 Task: Set the "Gamma (Blue) correction" for panoramix to 1.10.
Action: Mouse moved to (130, 52)
Screenshot: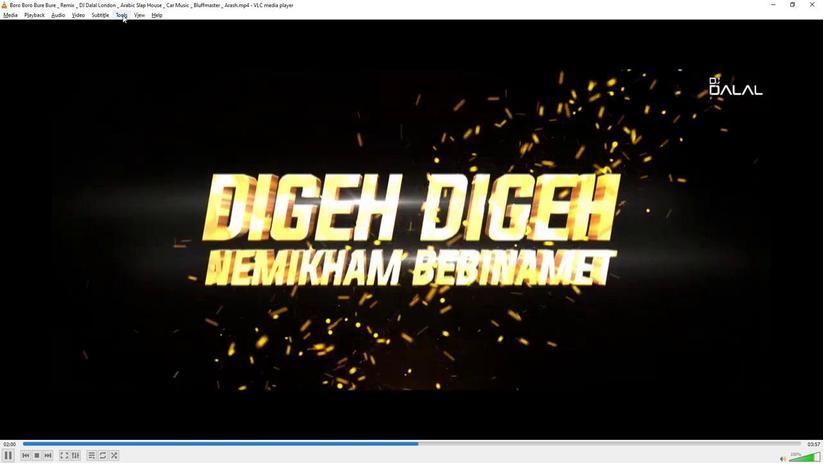 
Action: Mouse pressed left at (130, 52)
Screenshot: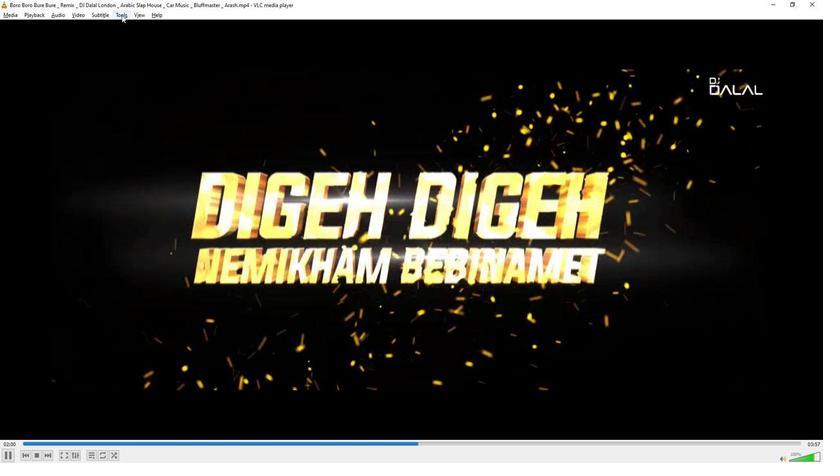 
Action: Mouse moved to (147, 141)
Screenshot: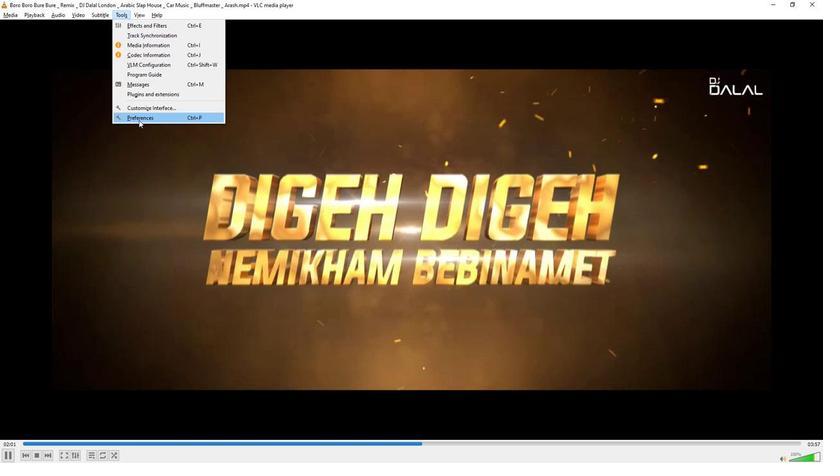 
Action: Mouse pressed left at (147, 141)
Screenshot: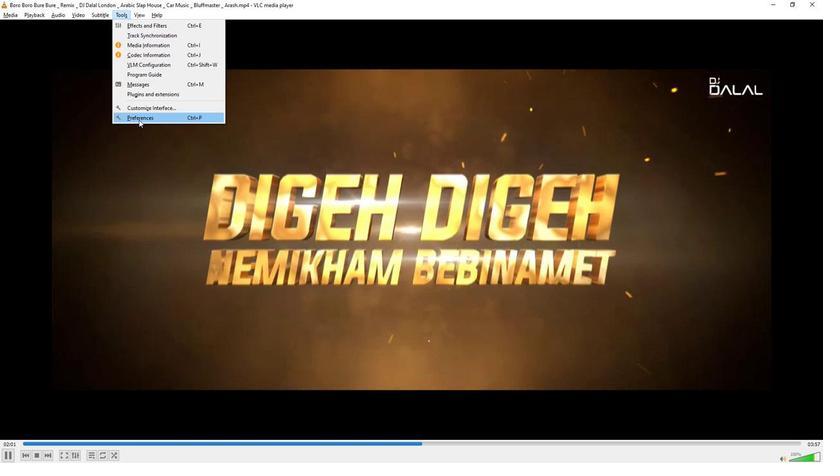 
Action: Mouse moved to (190, 351)
Screenshot: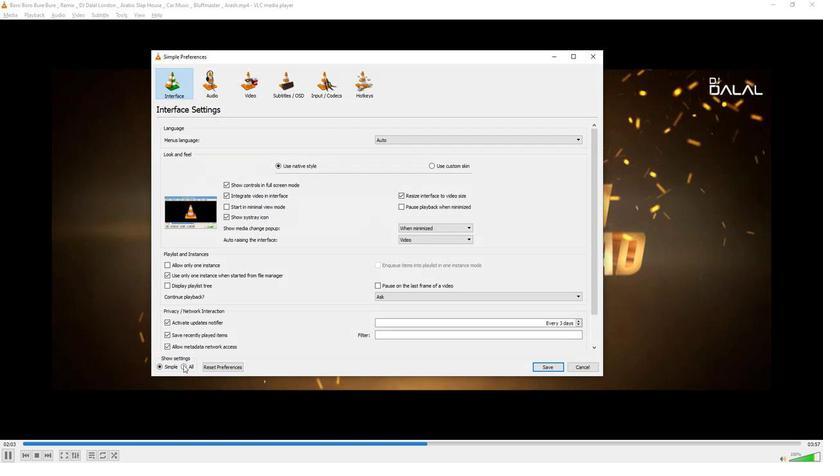
Action: Mouse pressed left at (190, 351)
Screenshot: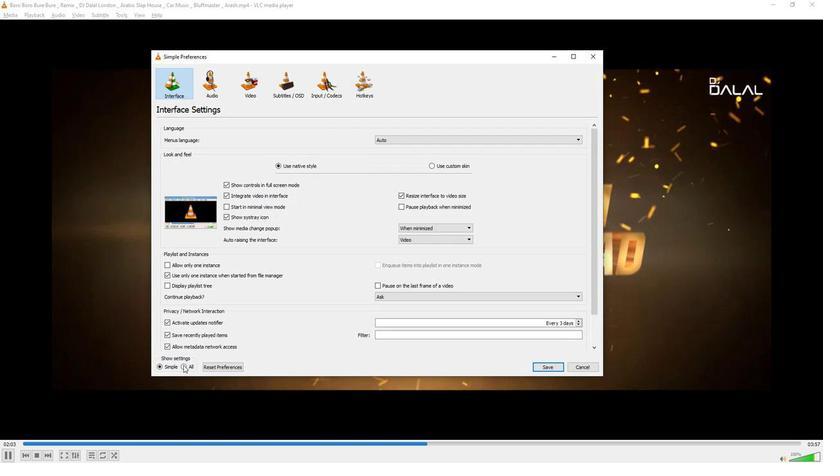 
Action: Mouse moved to (203, 295)
Screenshot: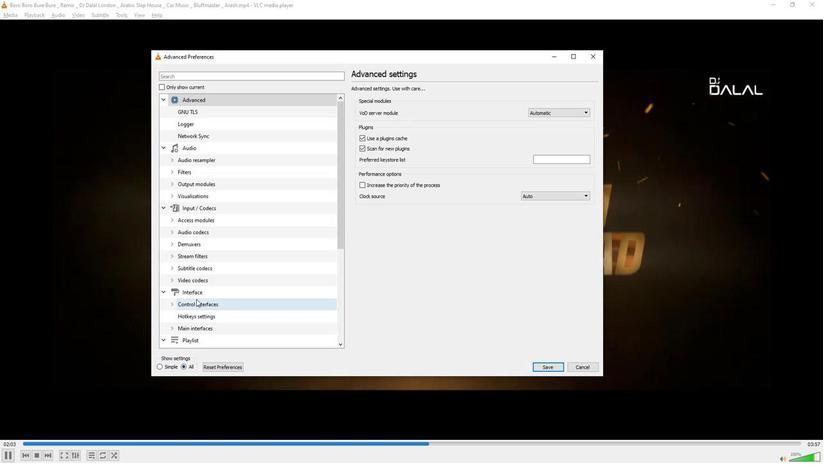 
Action: Mouse scrolled (203, 295) with delta (0, 0)
Screenshot: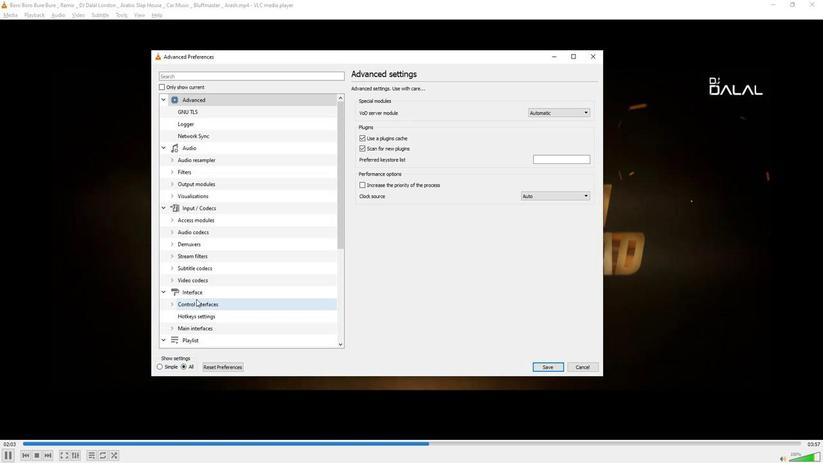 
Action: Mouse scrolled (203, 295) with delta (0, 0)
Screenshot: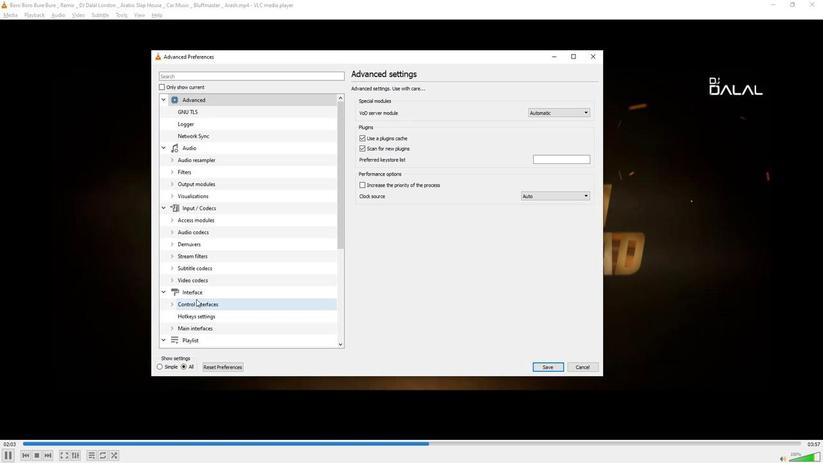 
Action: Mouse scrolled (203, 295) with delta (0, 0)
Screenshot: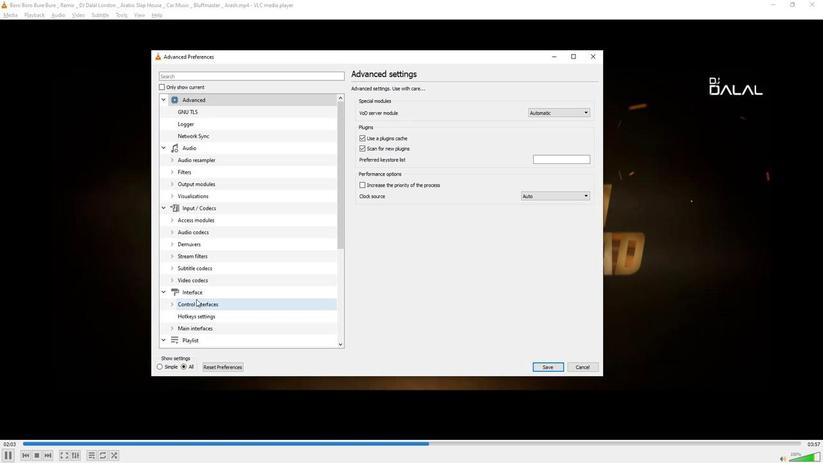 
Action: Mouse scrolled (203, 295) with delta (0, 0)
Screenshot: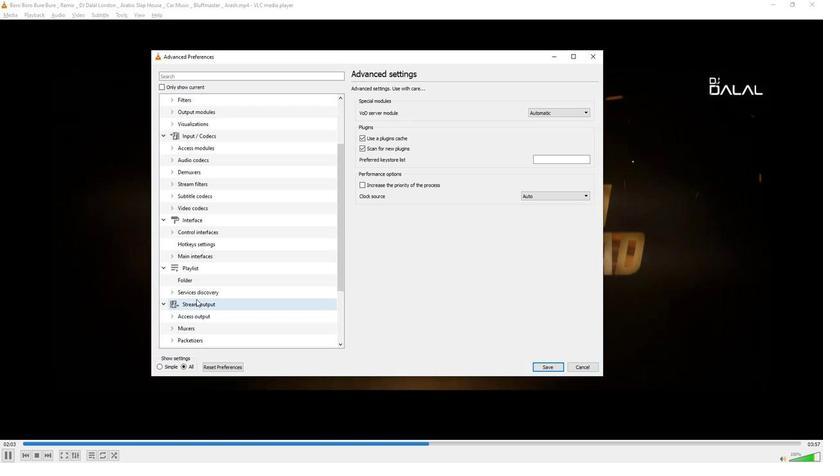 
Action: Mouse scrolled (203, 295) with delta (0, 0)
Screenshot: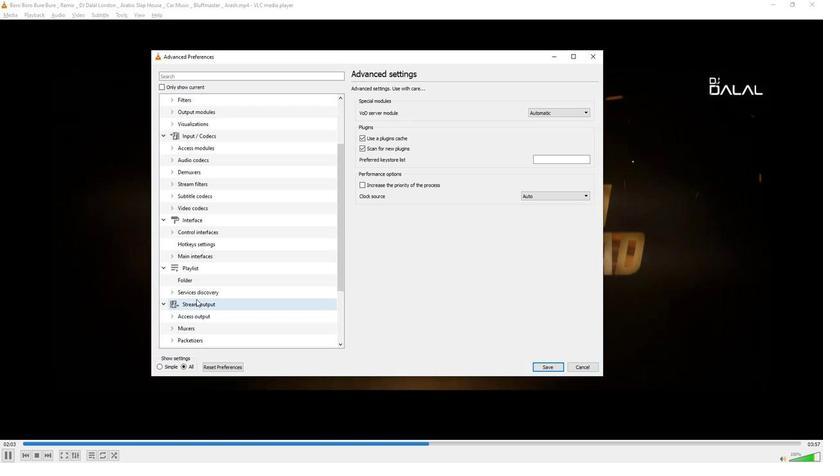 
Action: Mouse scrolled (203, 295) with delta (0, 0)
Screenshot: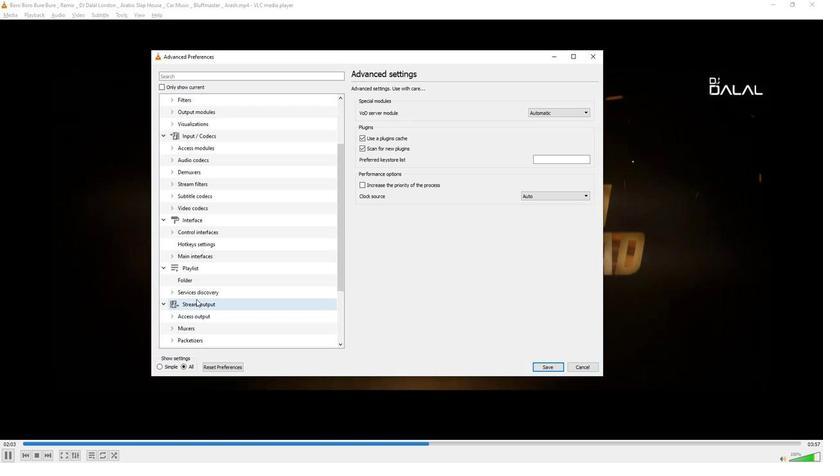 
Action: Mouse moved to (178, 320)
Screenshot: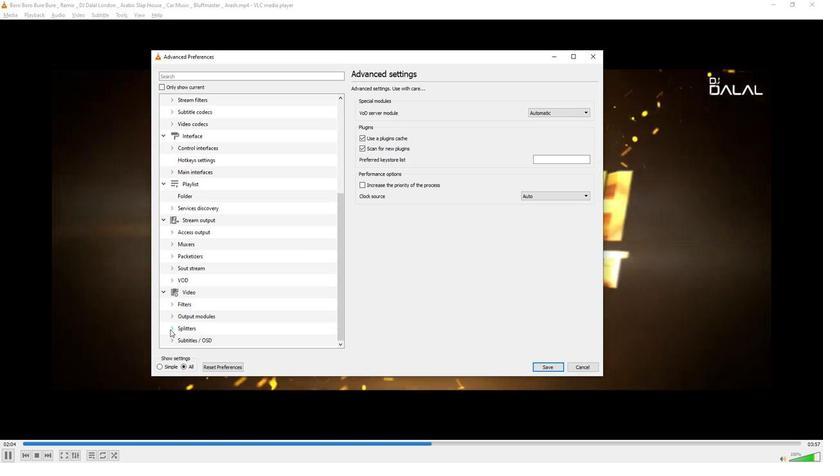 
Action: Mouse pressed left at (178, 320)
Screenshot: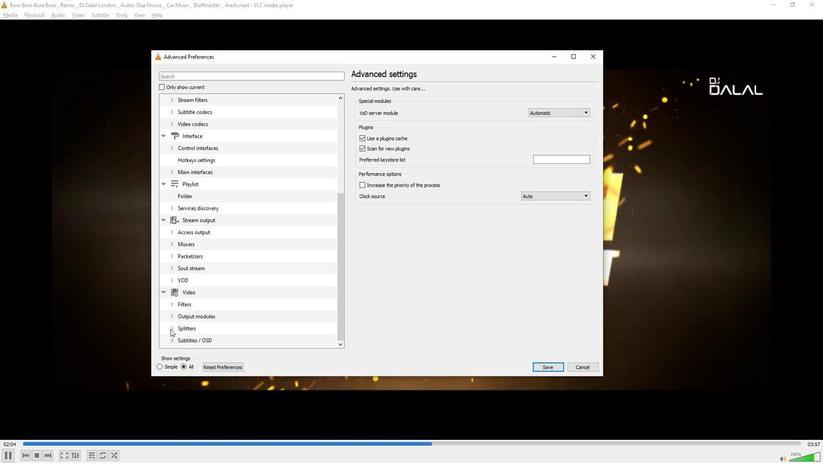 
Action: Mouse moved to (190, 316)
Screenshot: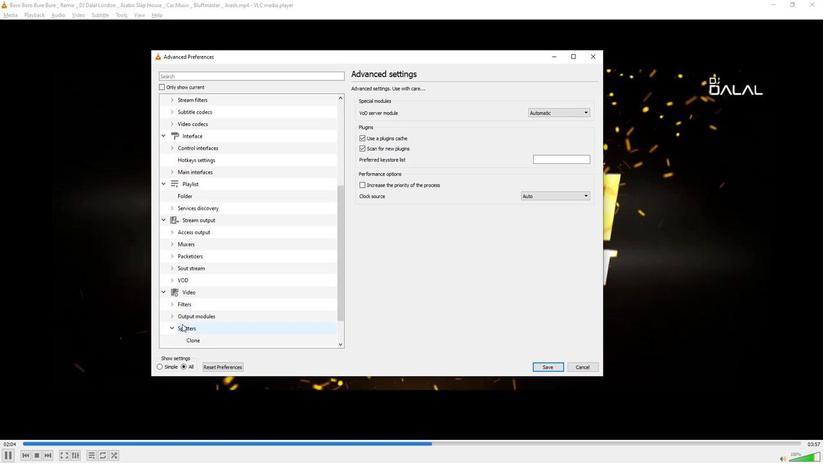 
Action: Mouse scrolled (190, 315) with delta (0, 0)
Screenshot: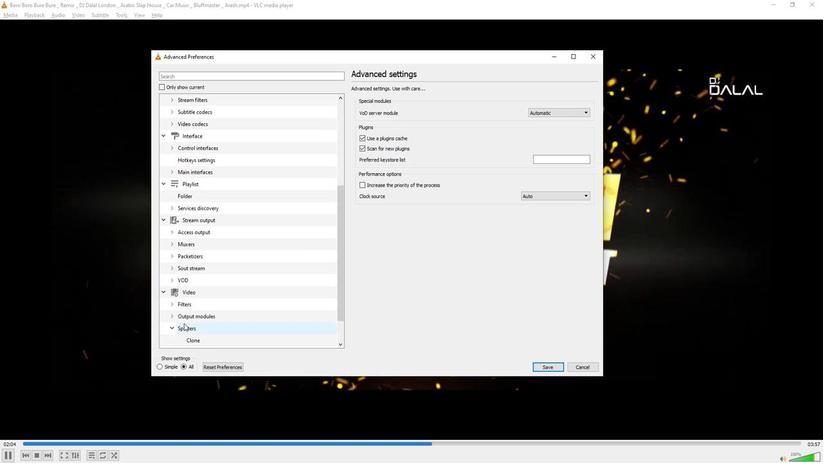 
Action: Mouse scrolled (190, 315) with delta (0, 0)
Screenshot: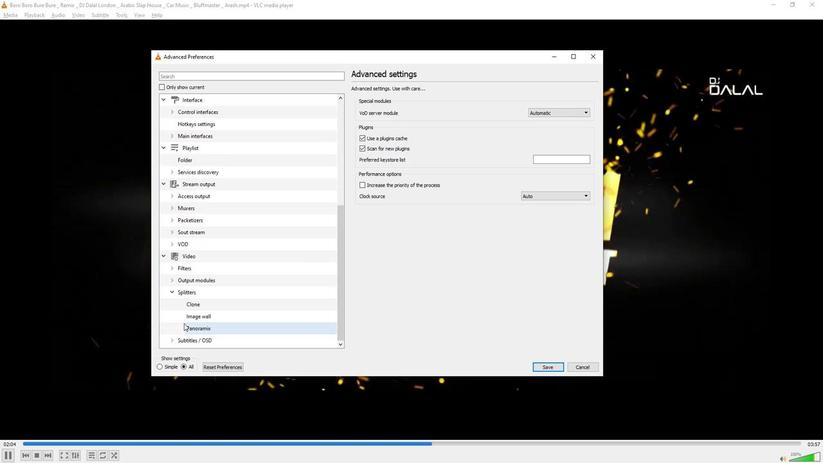 
Action: Mouse scrolled (190, 315) with delta (0, 0)
Screenshot: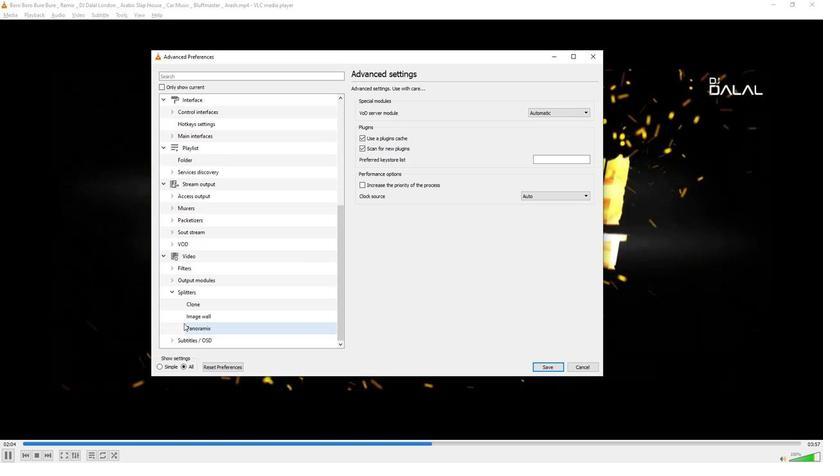 
Action: Mouse scrolled (190, 315) with delta (0, 0)
Screenshot: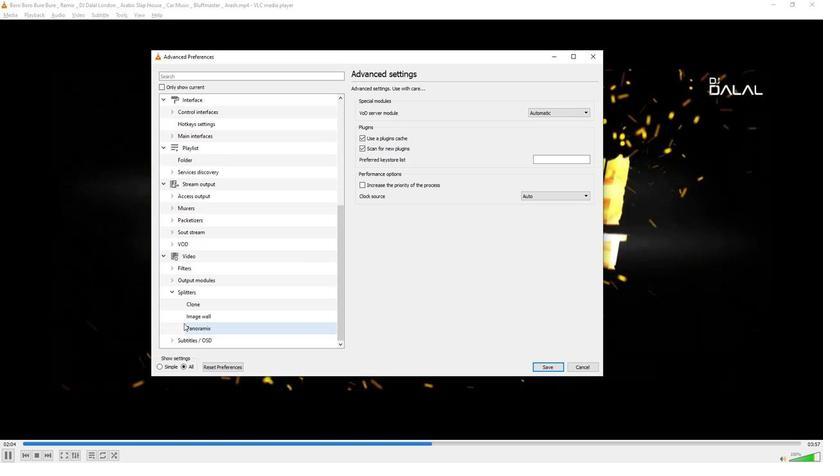 
Action: Mouse scrolled (190, 315) with delta (0, 0)
Screenshot: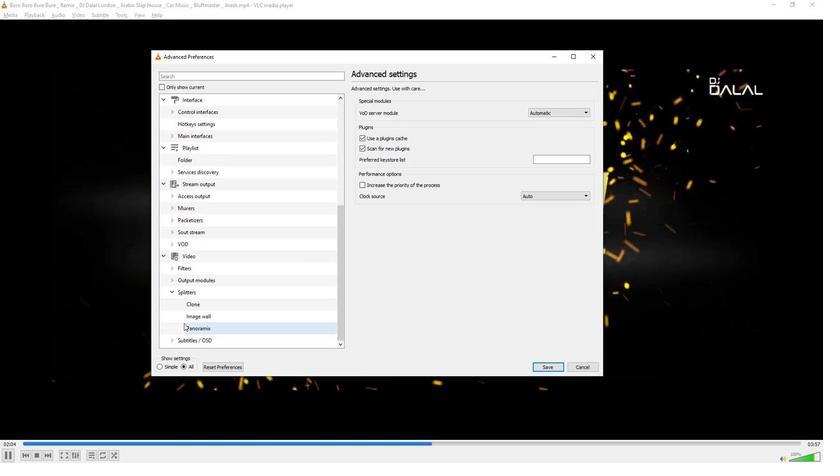 
Action: Mouse scrolled (190, 315) with delta (0, 0)
Screenshot: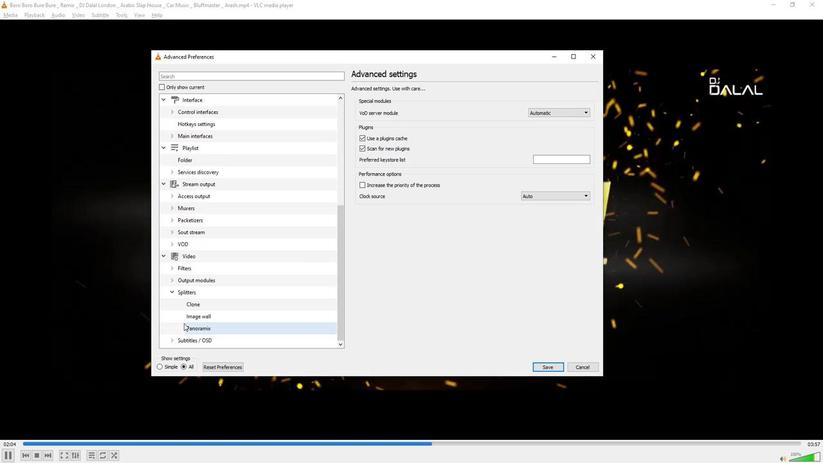 
Action: Mouse moved to (198, 318)
Screenshot: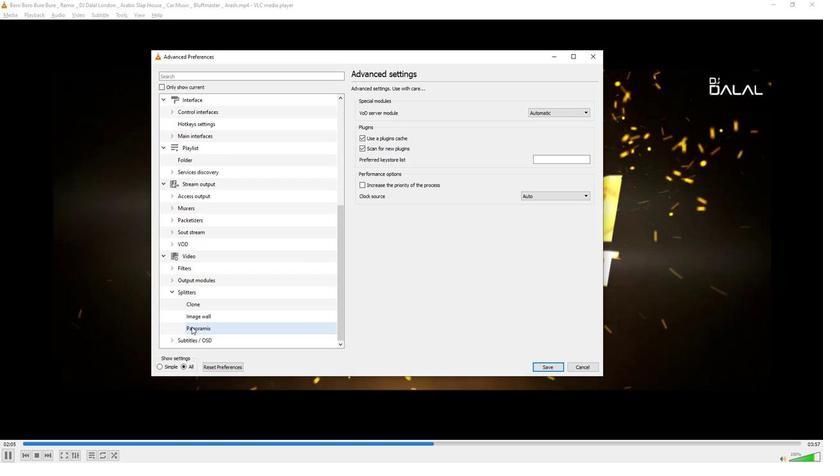 
Action: Mouse pressed left at (198, 318)
Screenshot: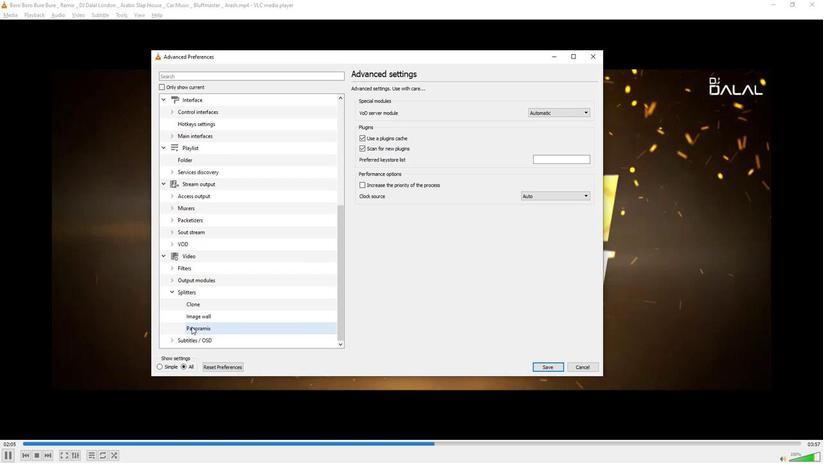 
Action: Mouse moved to (580, 236)
Screenshot: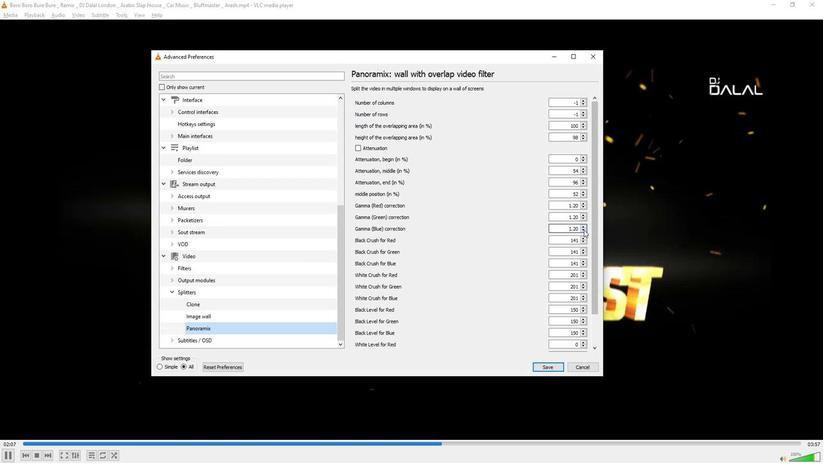 
Action: Mouse pressed left at (580, 236)
Screenshot: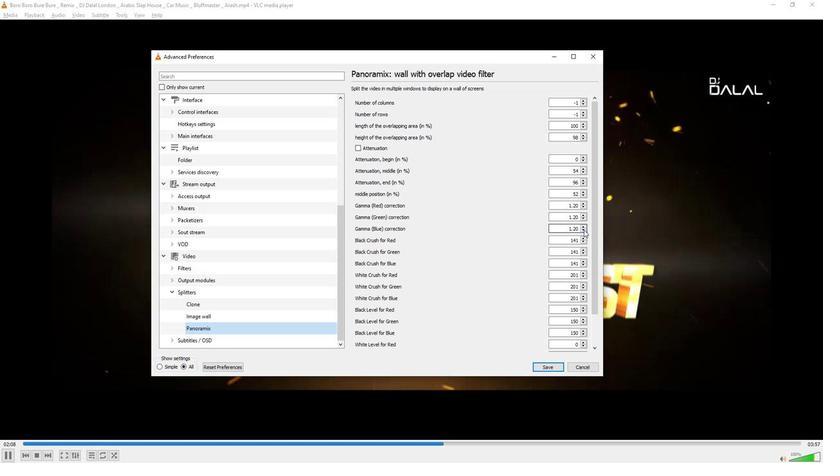 
Action: Mouse moved to (495, 234)
Screenshot: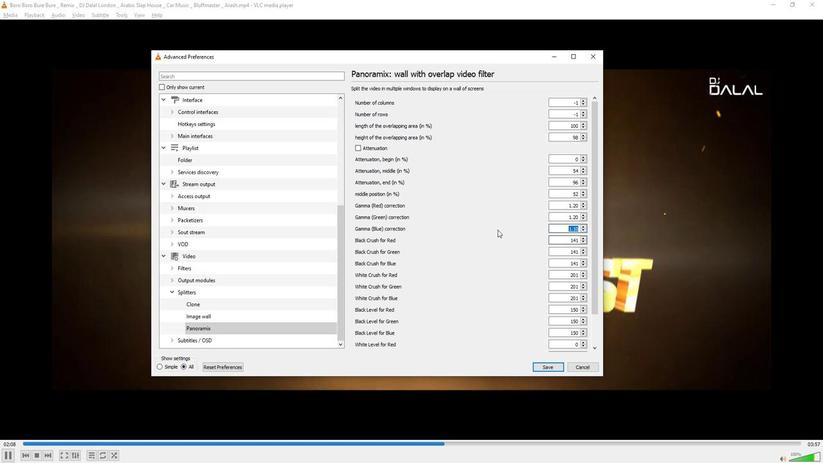 
Action: Mouse pressed left at (495, 234)
Screenshot: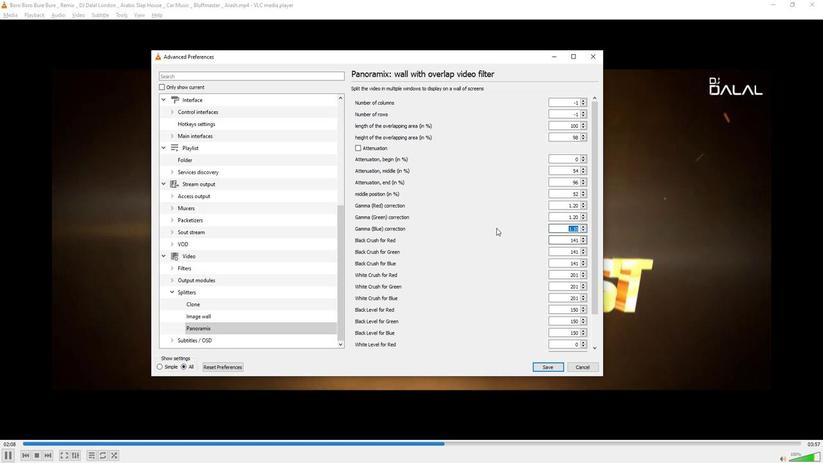 
Action: Mouse moved to (495, 233)
Screenshot: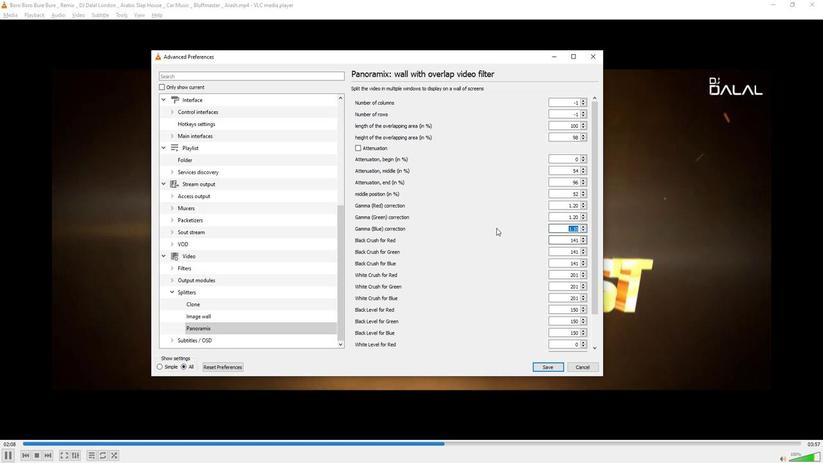 
